 Task: Look for products from Califia Farms only.
Action: Mouse moved to (15, 113)
Screenshot: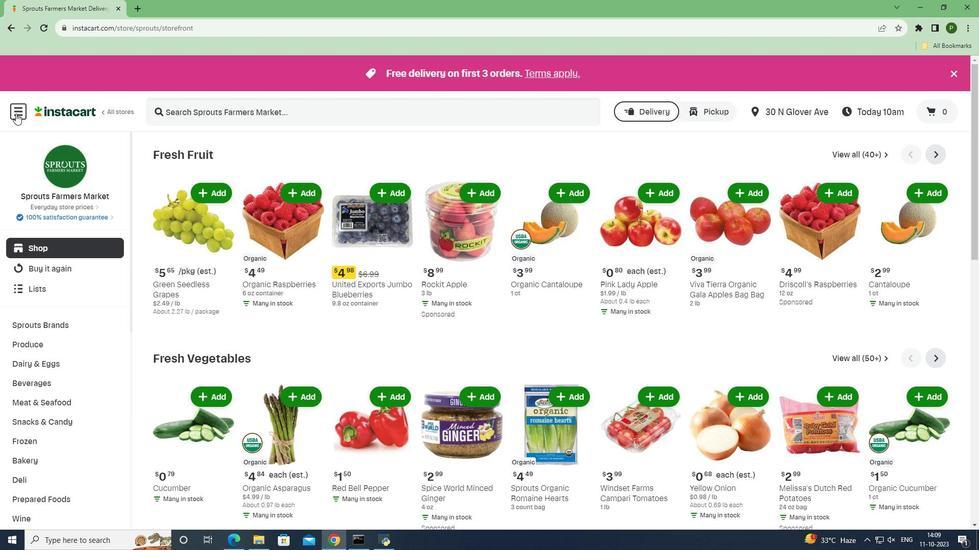 
Action: Mouse pressed left at (15, 113)
Screenshot: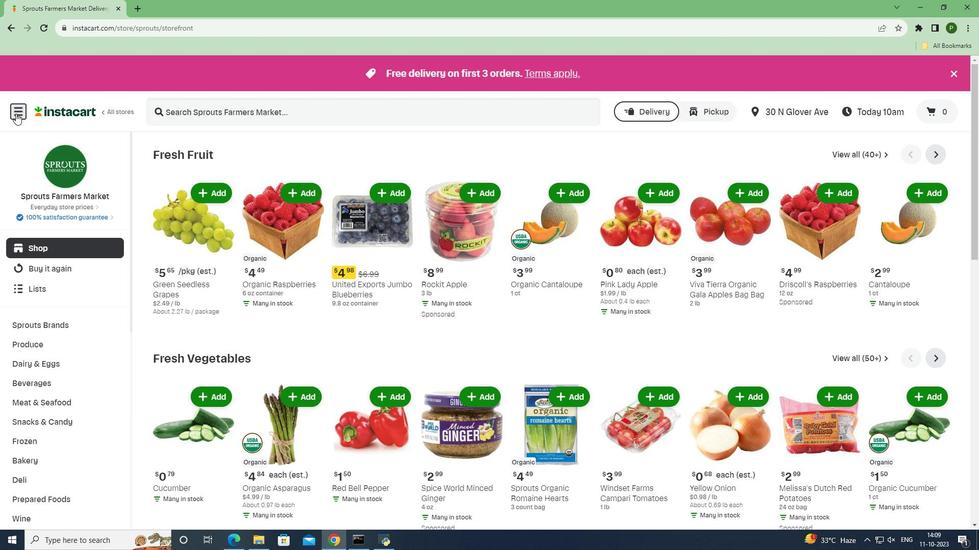 
Action: Mouse moved to (32, 269)
Screenshot: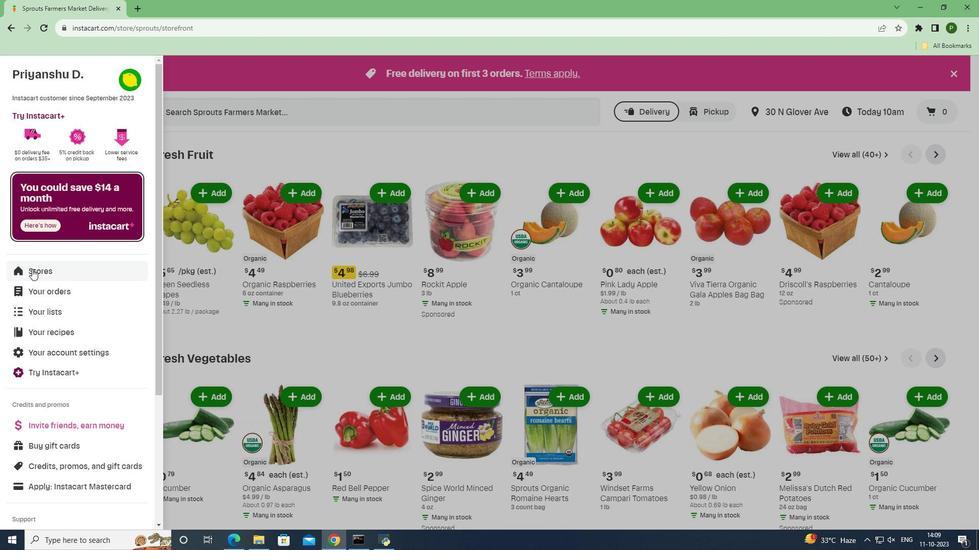 
Action: Mouse pressed left at (32, 269)
Screenshot: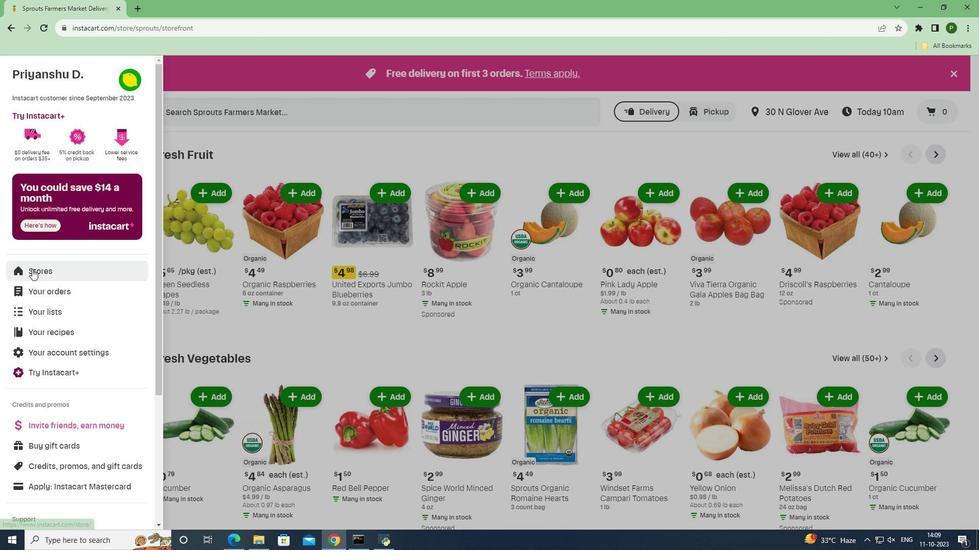 
Action: Mouse moved to (225, 116)
Screenshot: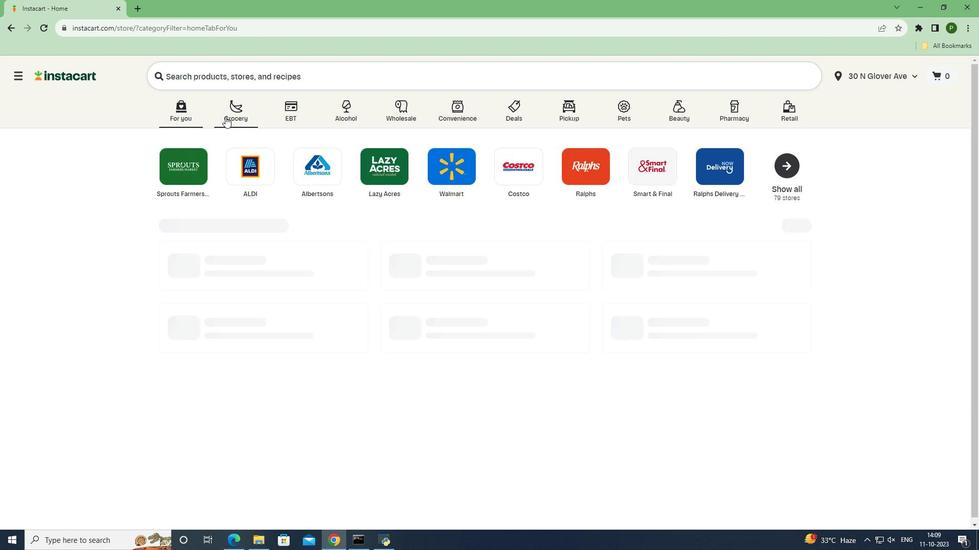 
Action: Mouse pressed left at (225, 116)
Screenshot: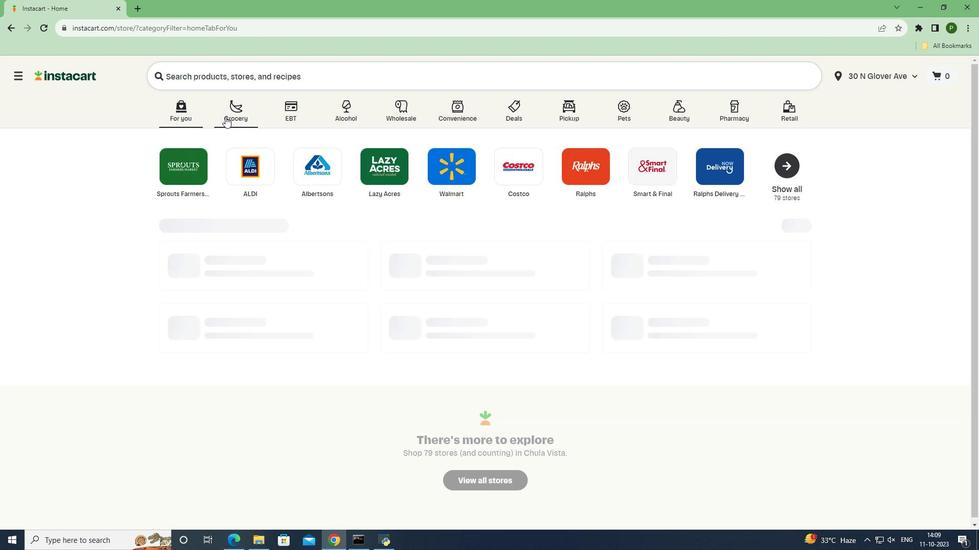 
Action: Mouse moved to (436, 250)
Screenshot: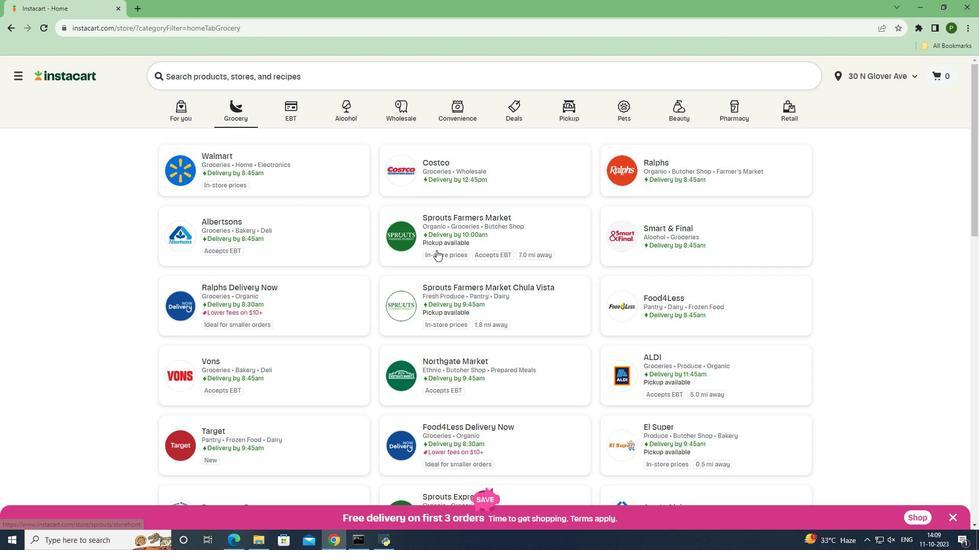 
Action: Mouse pressed left at (436, 250)
Screenshot: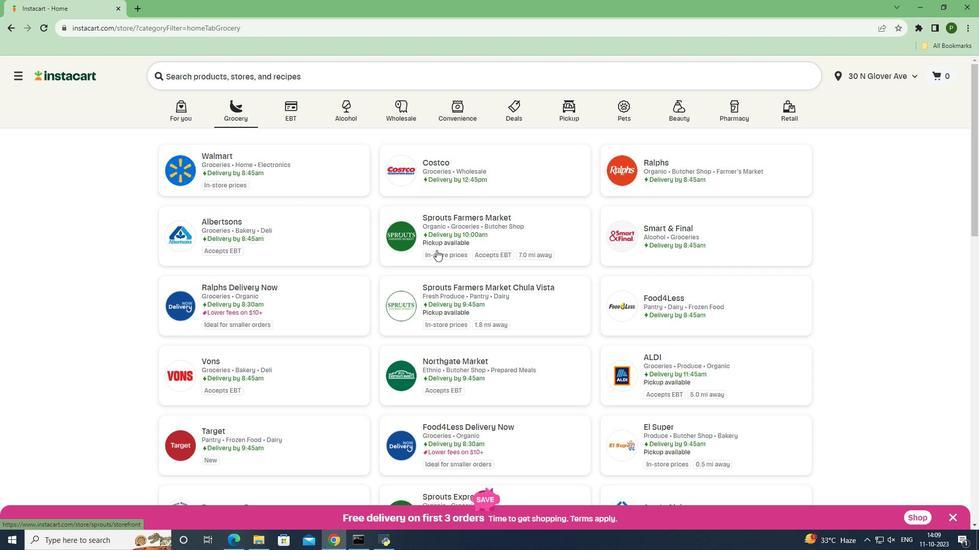 
Action: Mouse moved to (59, 384)
Screenshot: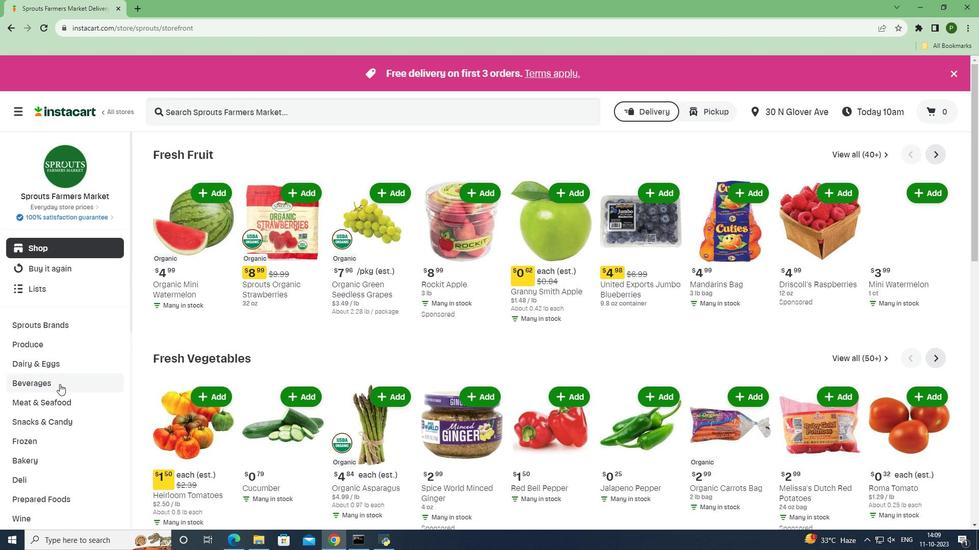
Action: Mouse pressed left at (59, 384)
Screenshot: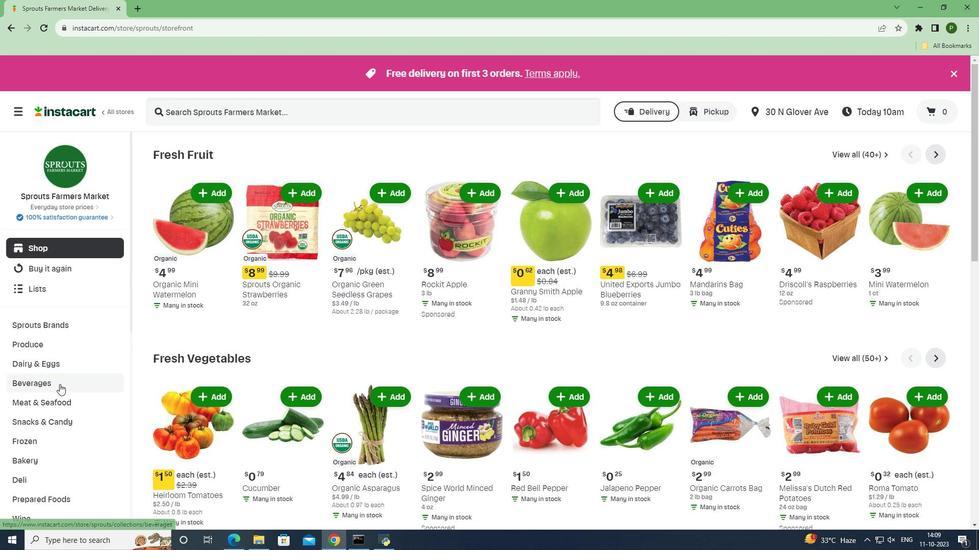 
Action: Mouse moved to (45, 441)
Screenshot: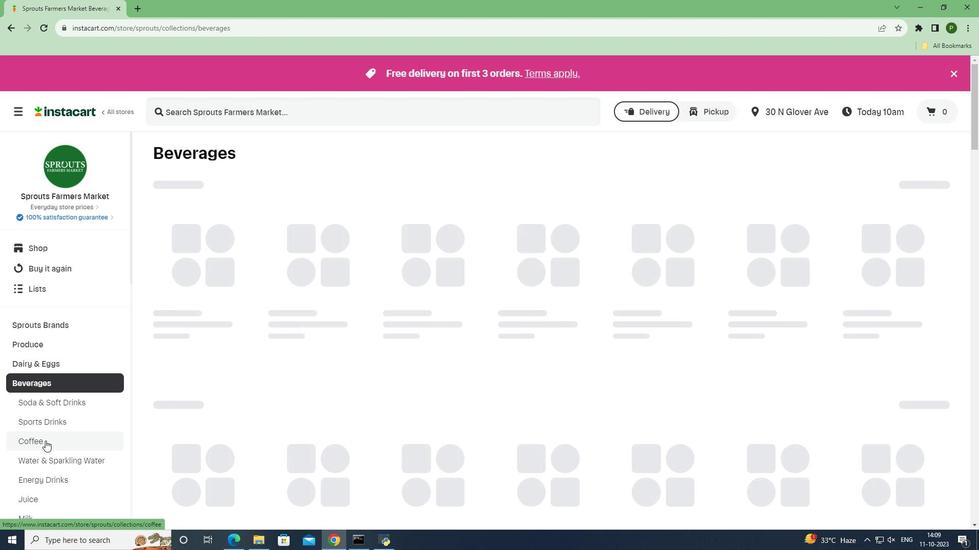 
Action: Mouse pressed left at (45, 441)
Screenshot: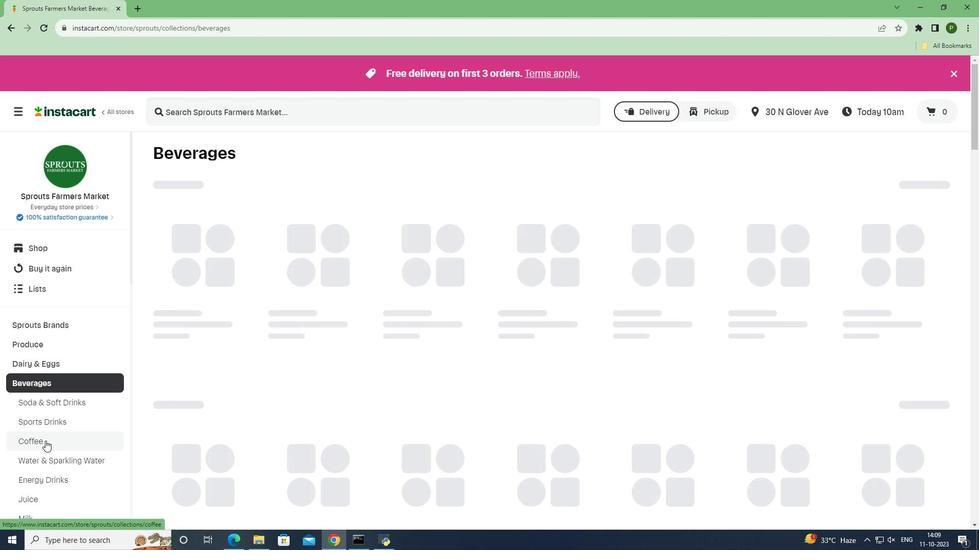 
Action: Mouse moved to (384, 233)
Screenshot: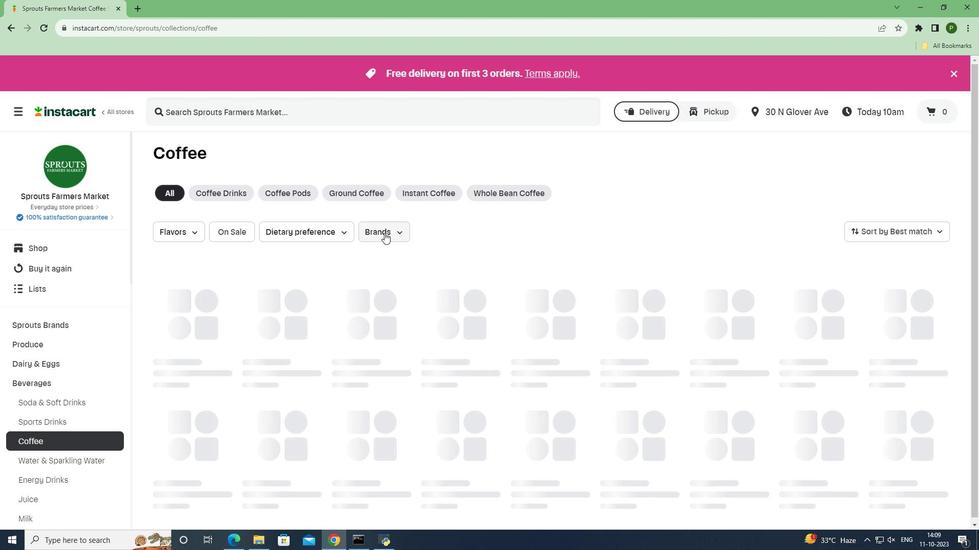 
Action: Mouse pressed left at (384, 233)
Screenshot: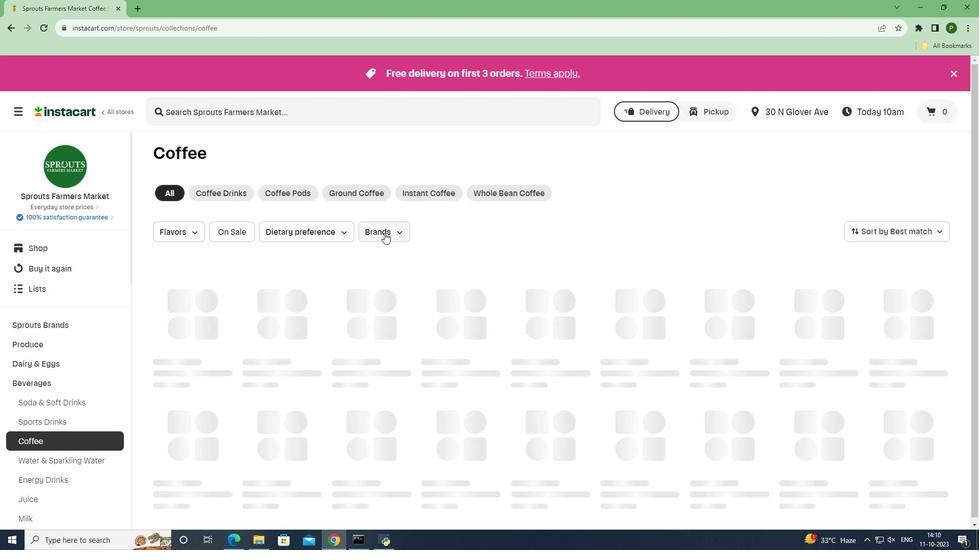 
Action: Mouse moved to (419, 339)
Screenshot: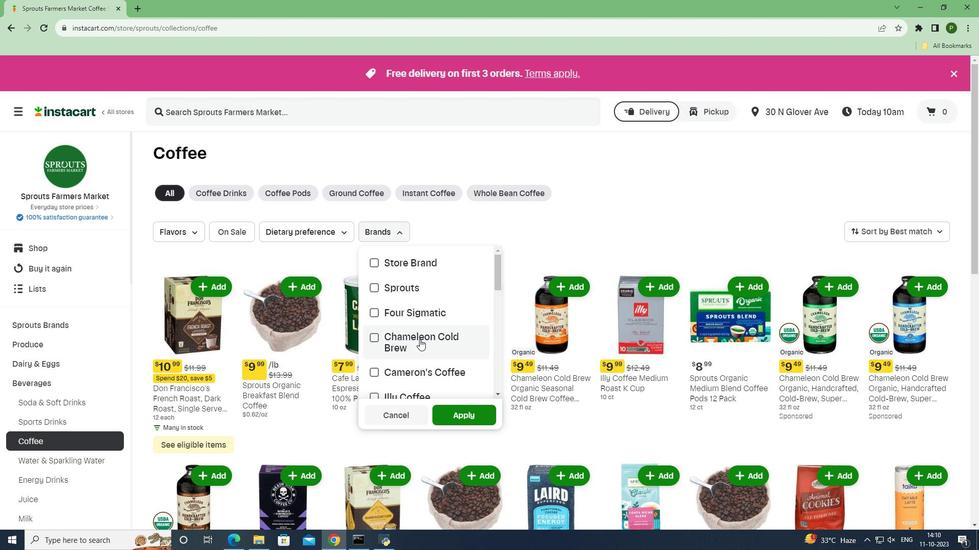 
Action: Mouse scrolled (419, 339) with delta (0, 0)
Screenshot: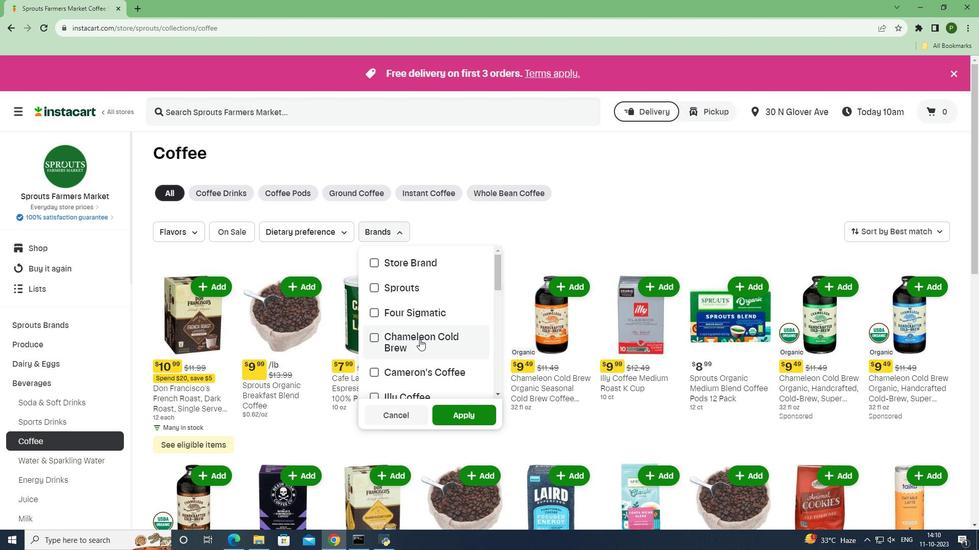 
Action: Mouse scrolled (419, 339) with delta (0, 0)
Screenshot: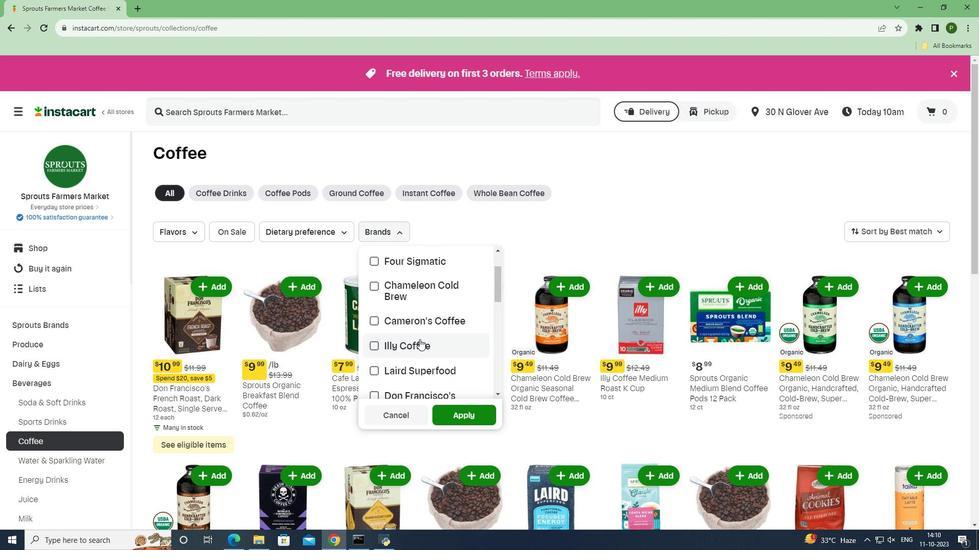 
Action: Mouse scrolled (419, 339) with delta (0, 0)
Screenshot: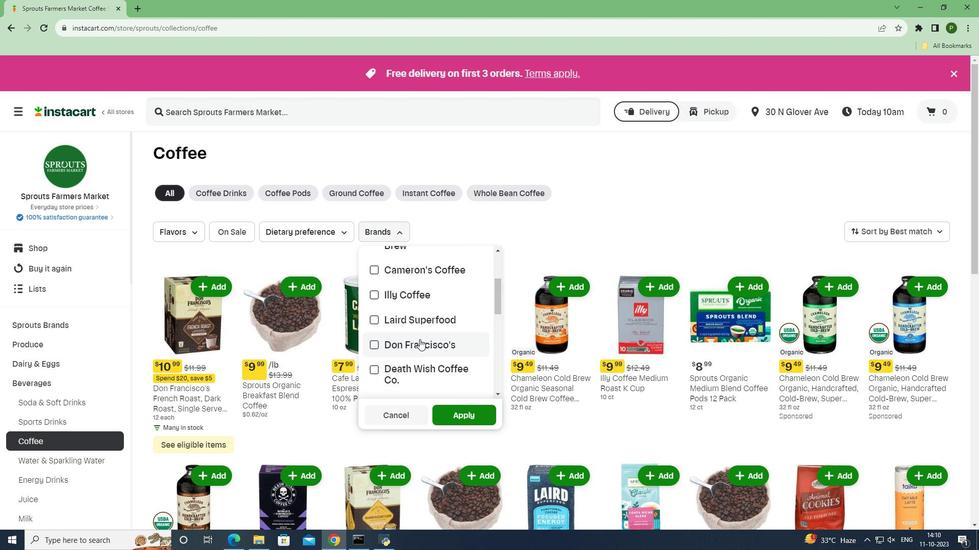 
Action: Mouse scrolled (419, 339) with delta (0, 0)
Screenshot: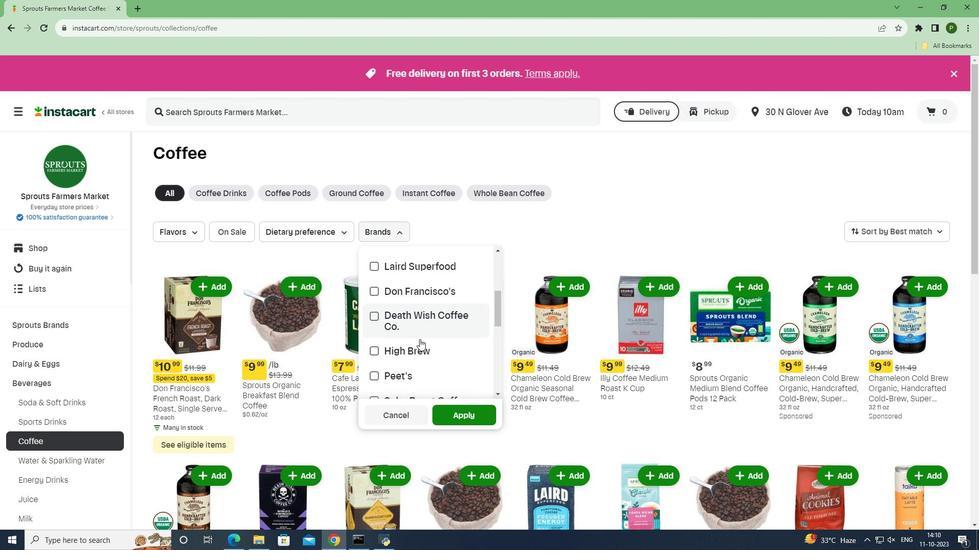 
Action: Mouse scrolled (419, 339) with delta (0, 0)
Screenshot: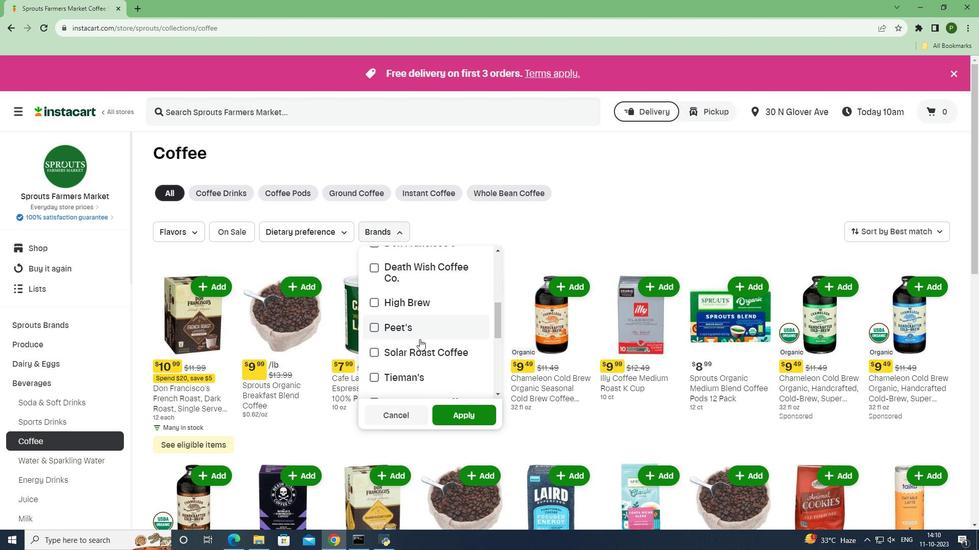 
Action: Mouse scrolled (419, 339) with delta (0, 0)
Screenshot: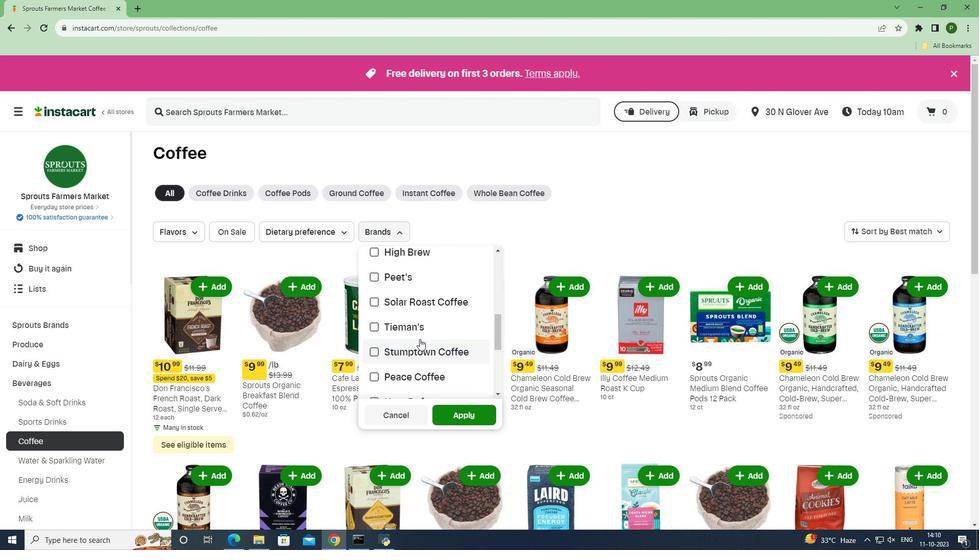 
Action: Mouse scrolled (419, 339) with delta (0, 0)
Screenshot: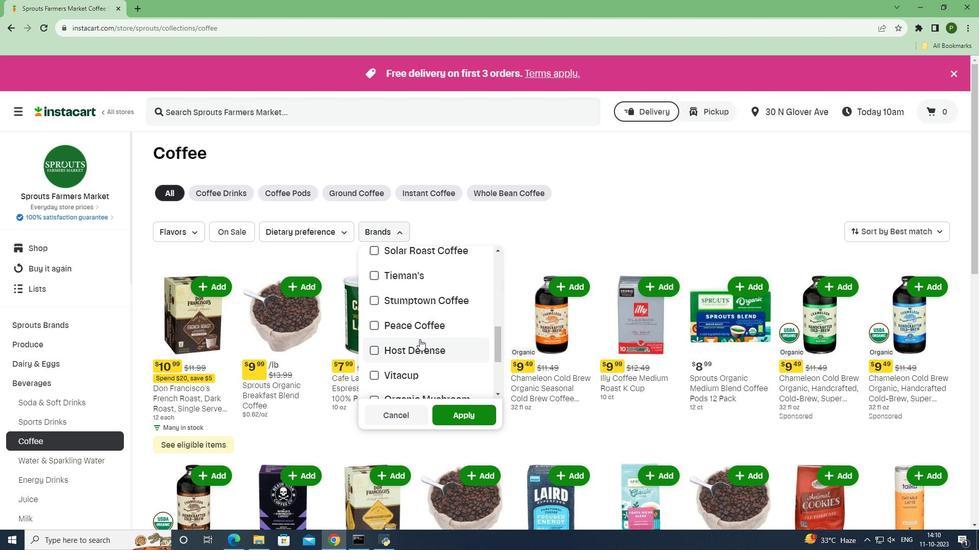 
Action: Mouse scrolled (419, 339) with delta (0, 0)
Screenshot: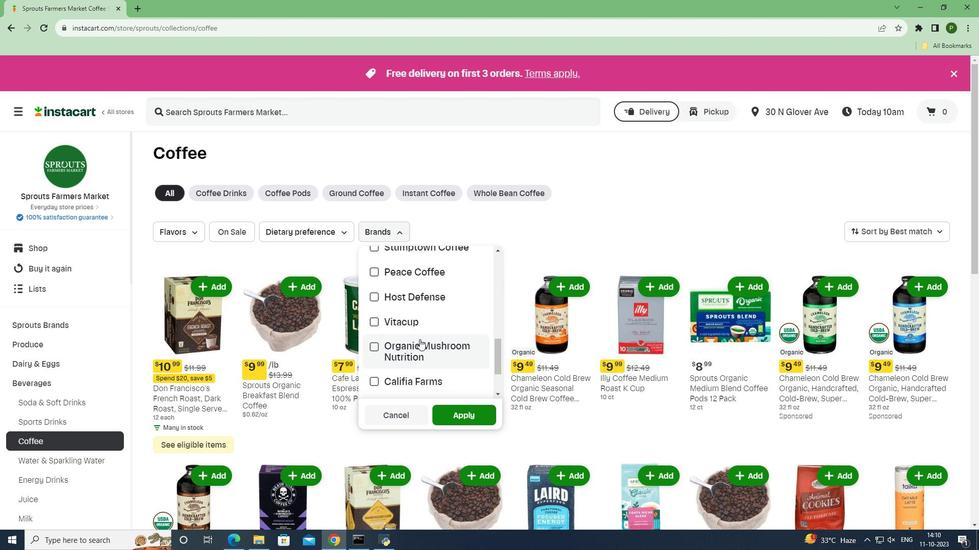 
Action: Mouse pressed left at (419, 339)
Screenshot: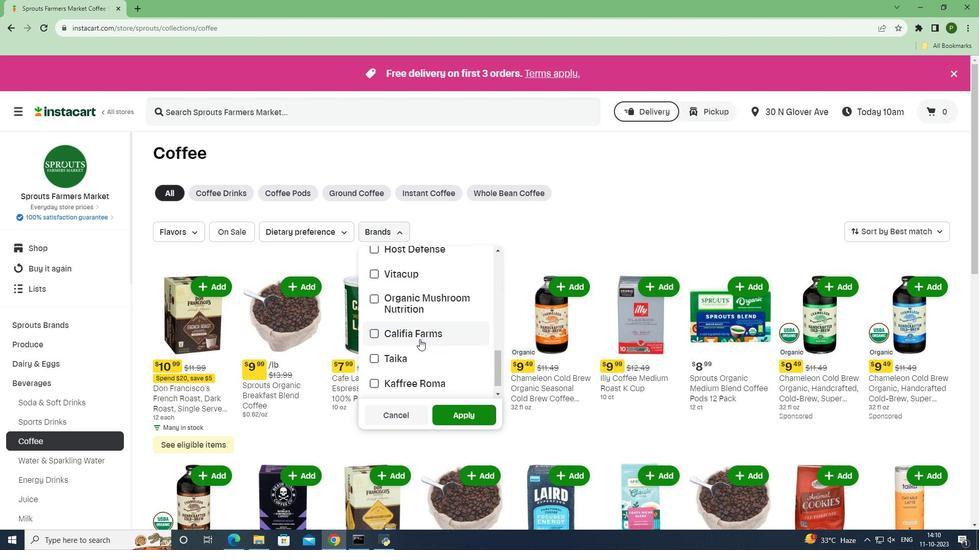 
Action: Mouse moved to (448, 413)
Screenshot: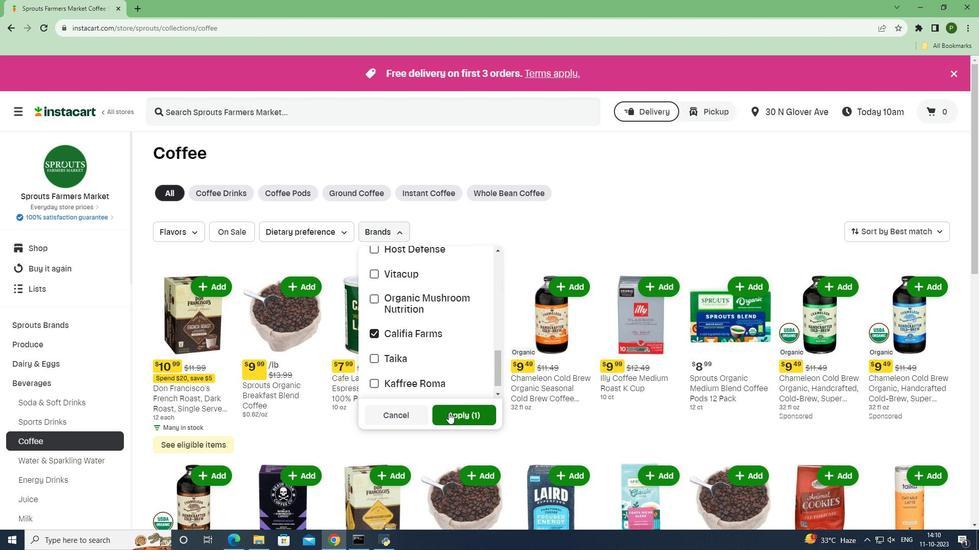 
Action: Mouse pressed left at (448, 413)
Screenshot: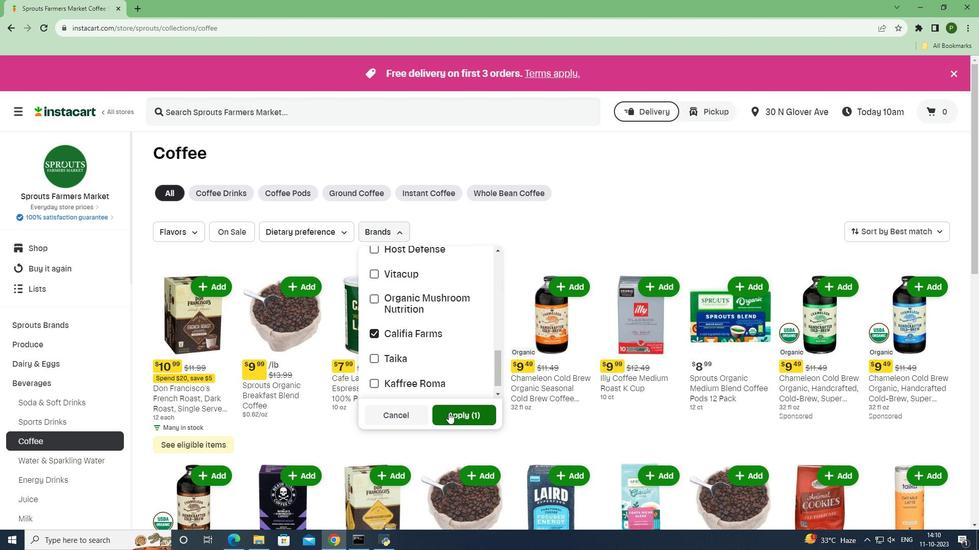
Action: Mouse moved to (483, 384)
Screenshot: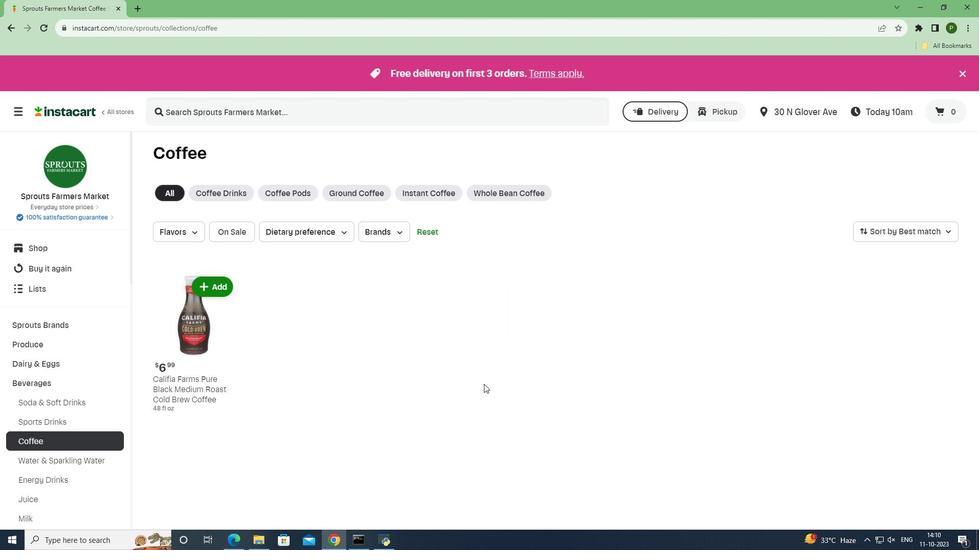 
